 Task: Add La Tortilla Factory Soft Taco Carb Cutting Tortillas to the cart.
Action: Mouse moved to (25, 108)
Screenshot: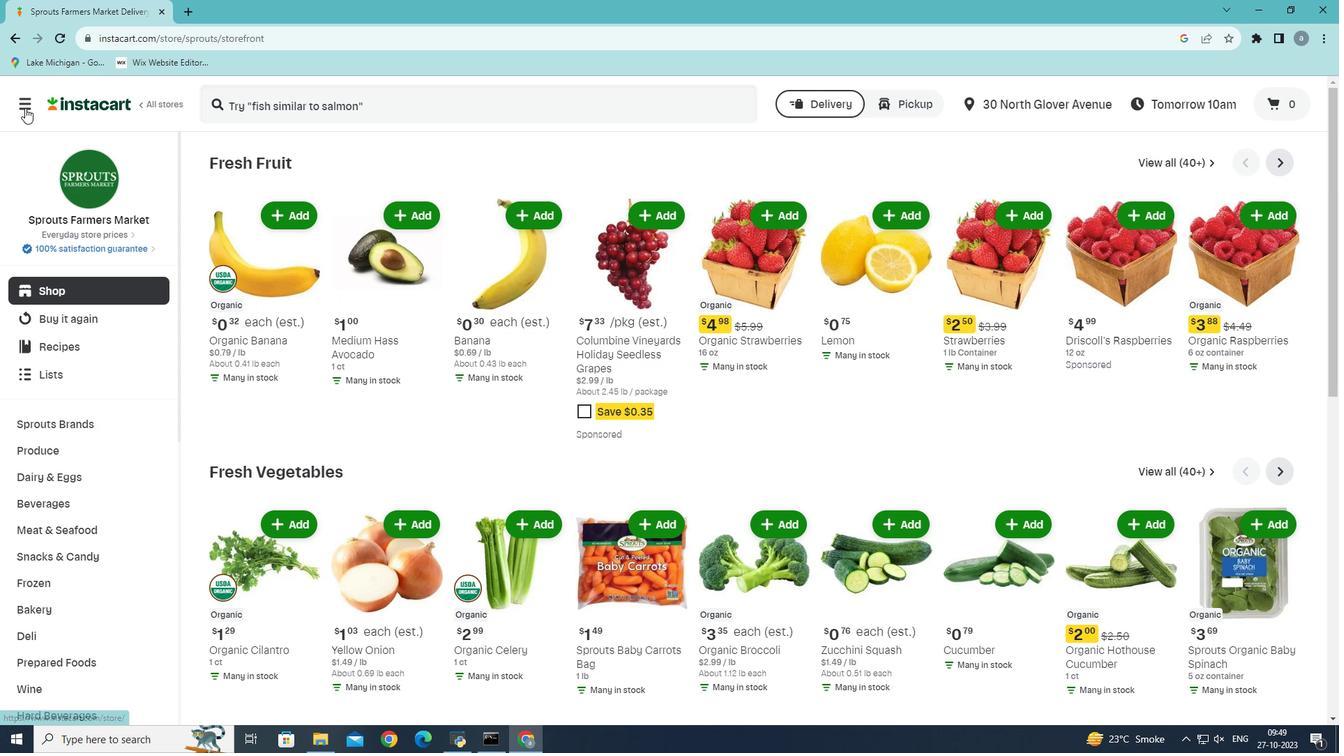 
Action: Mouse pressed left at (25, 108)
Screenshot: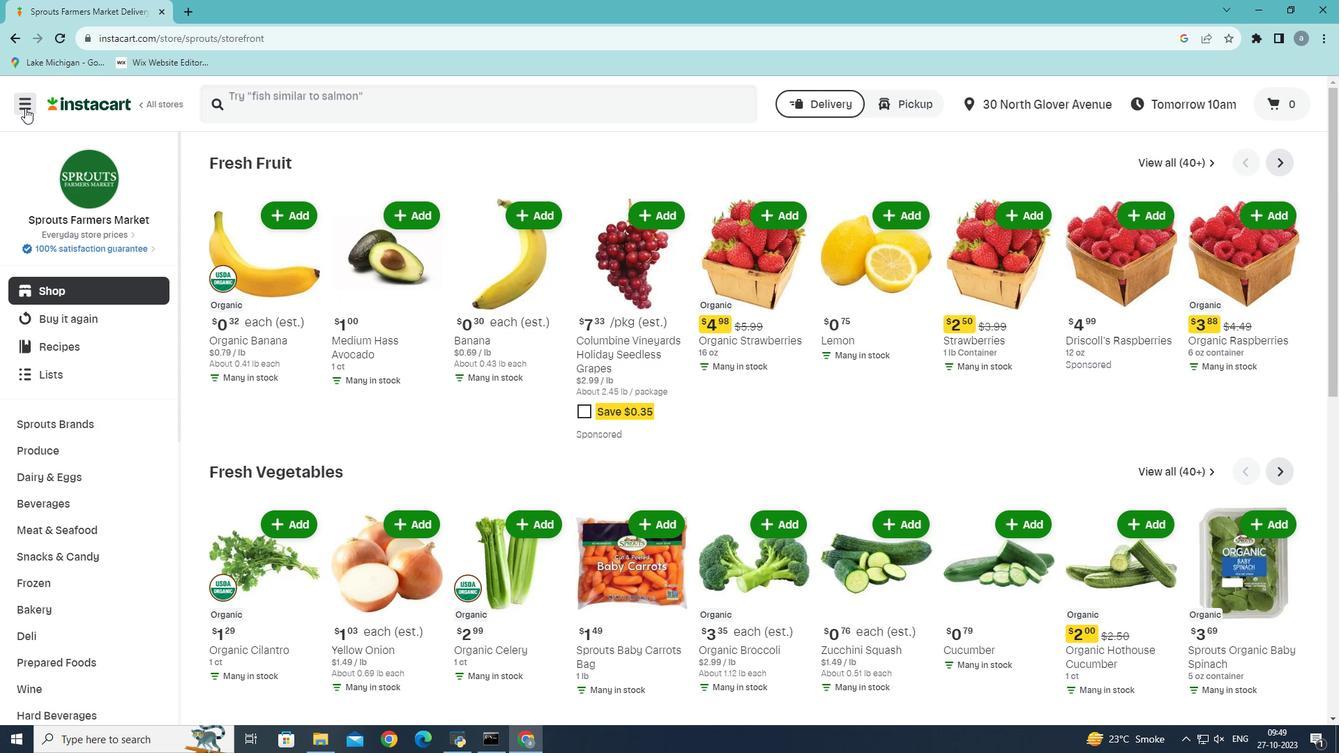 
Action: Mouse moved to (87, 407)
Screenshot: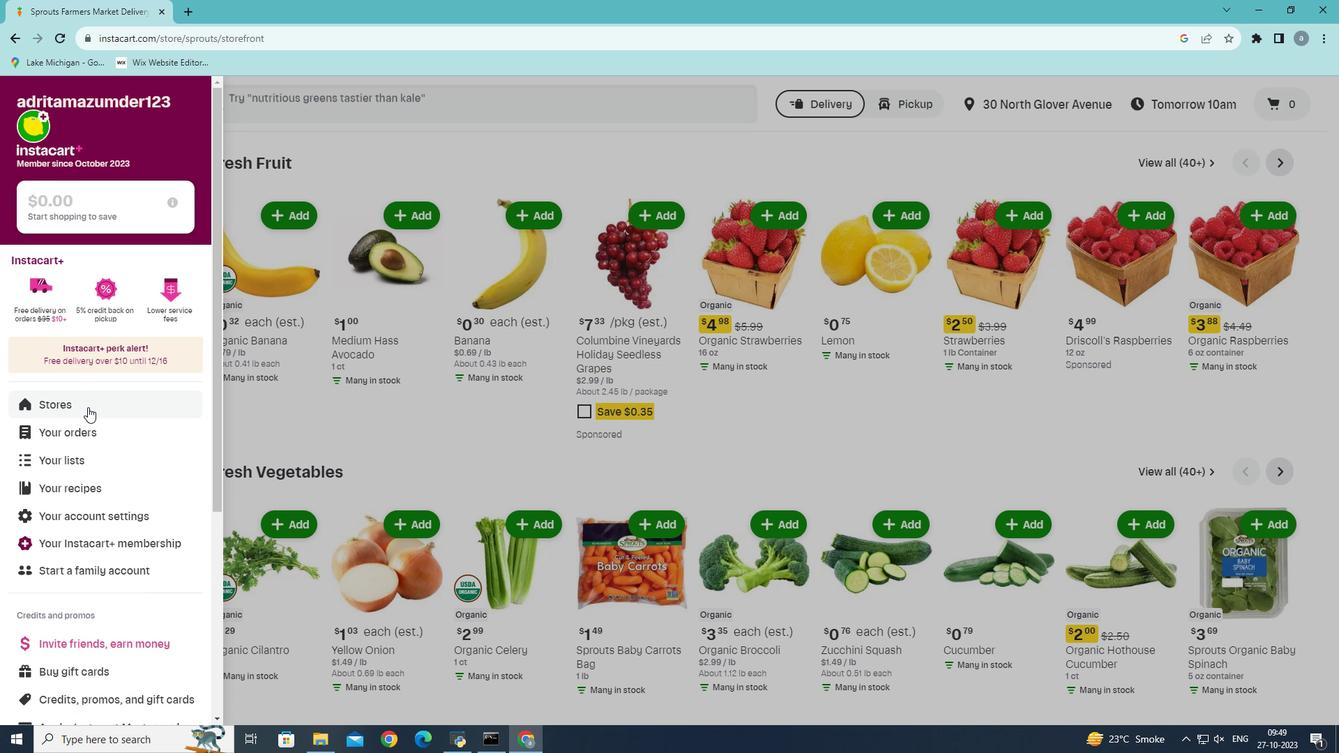 
Action: Mouse pressed left at (87, 407)
Screenshot: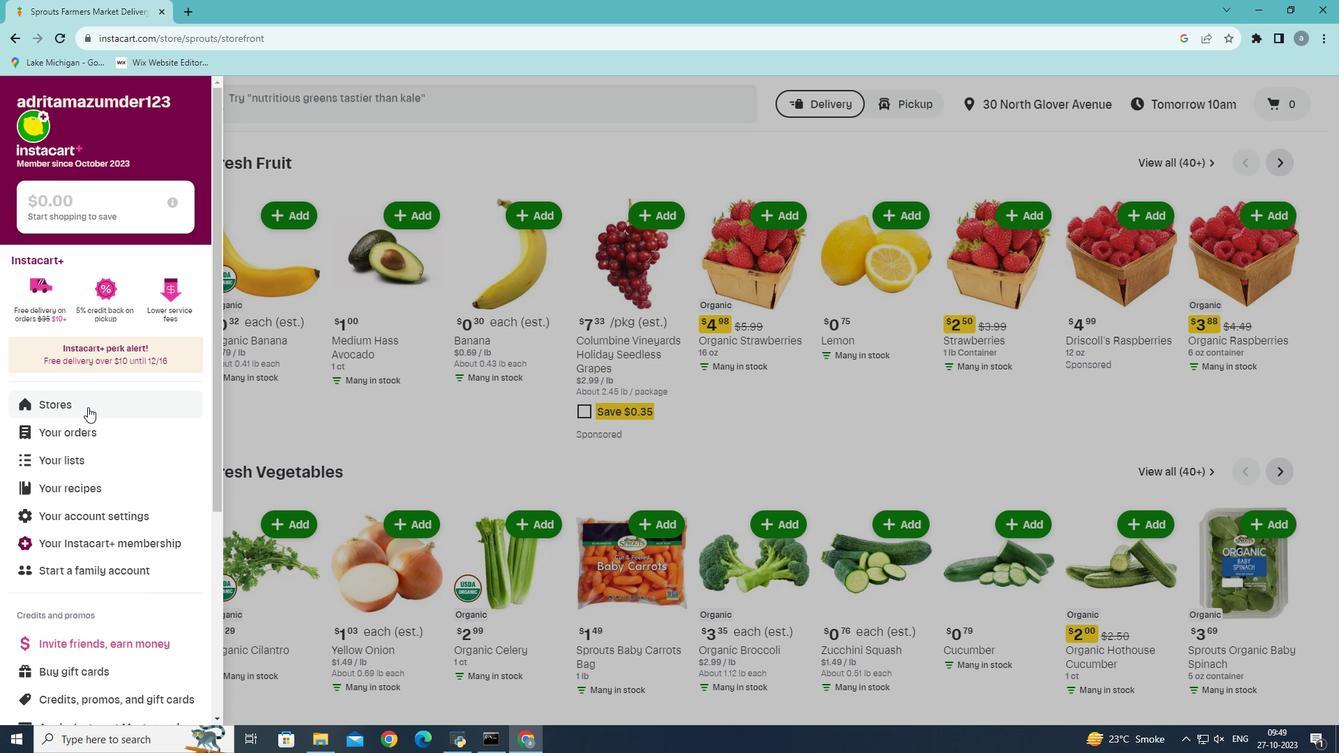 
Action: Mouse moved to (311, 153)
Screenshot: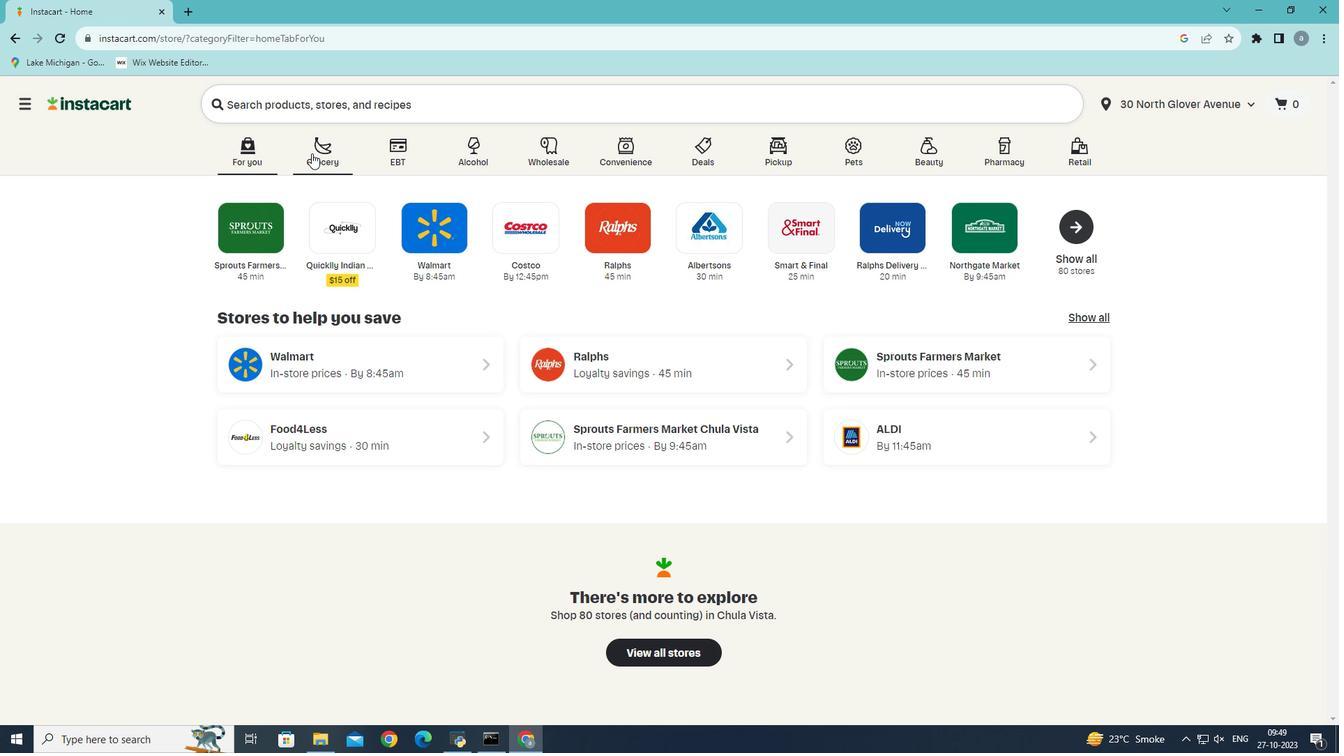 
Action: Mouse pressed left at (311, 153)
Screenshot: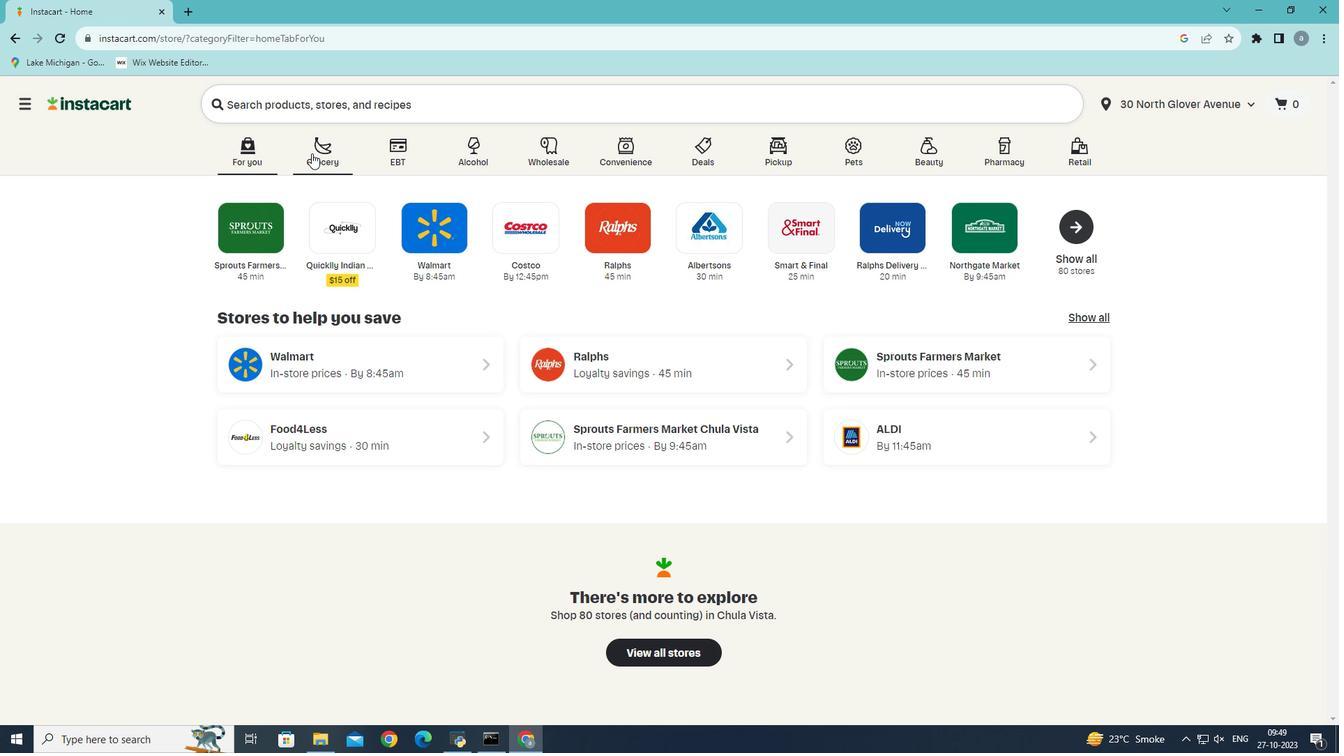 
Action: Mouse moved to (319, 395)
Screenshot: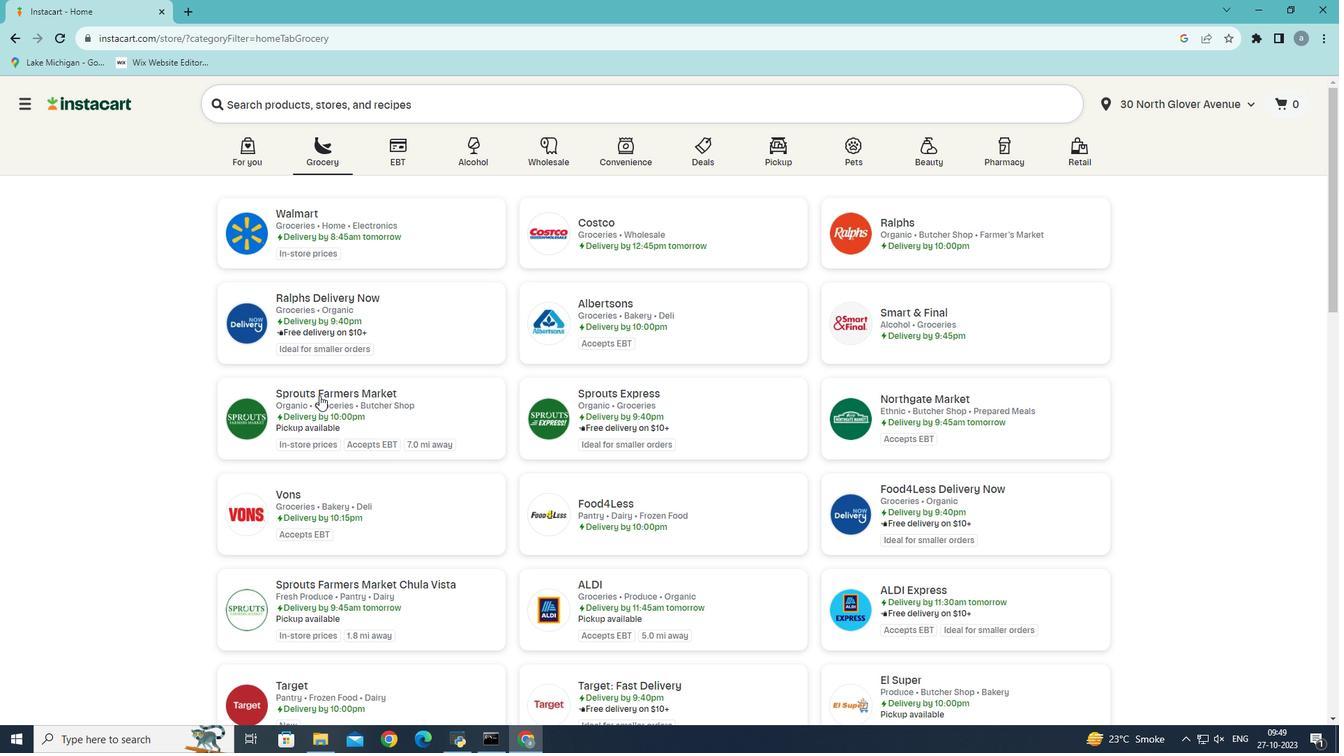 
Action: Mouse pressed left at (319, 395)
Screenshot: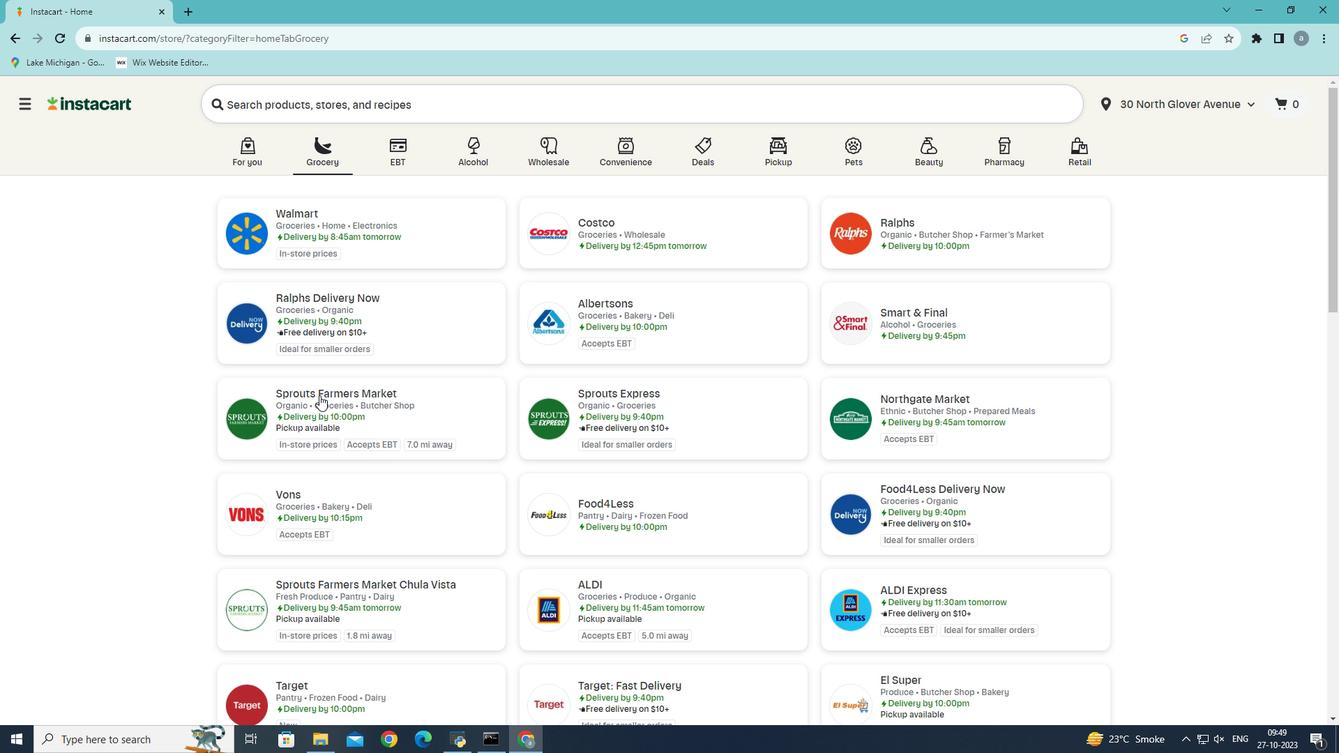 
Action: Mouse moved to (44, 610)
Screenshot: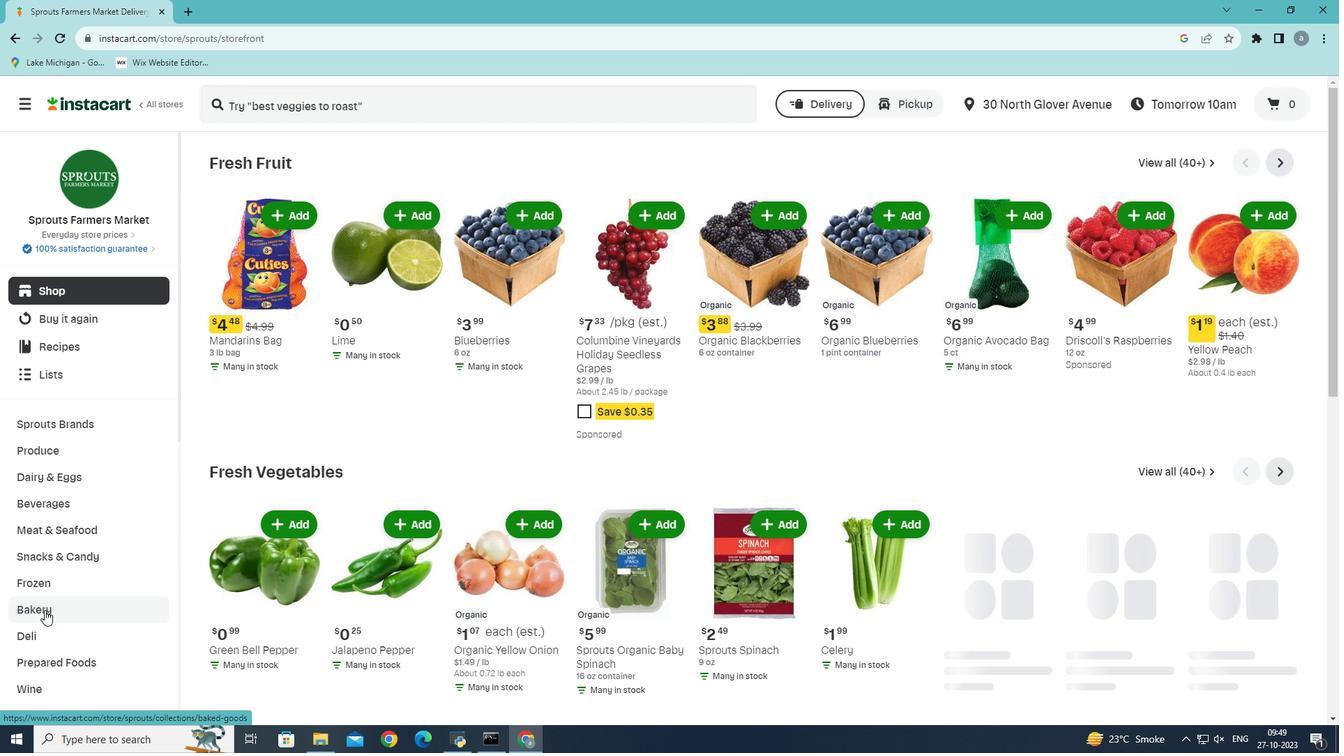 
Action: Mouse pressed left at (44, 610)
Screenshot: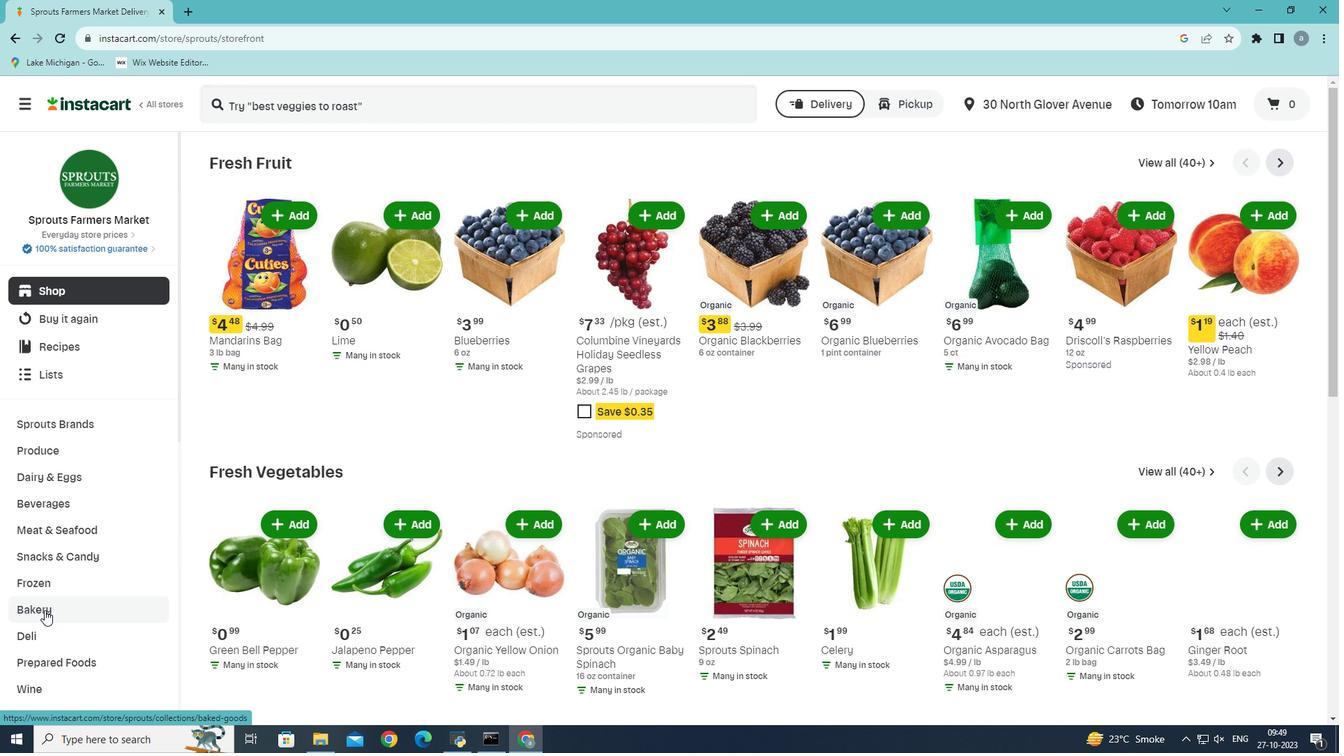 
Action: Mouse moved to (1049, 196)
Screenshot: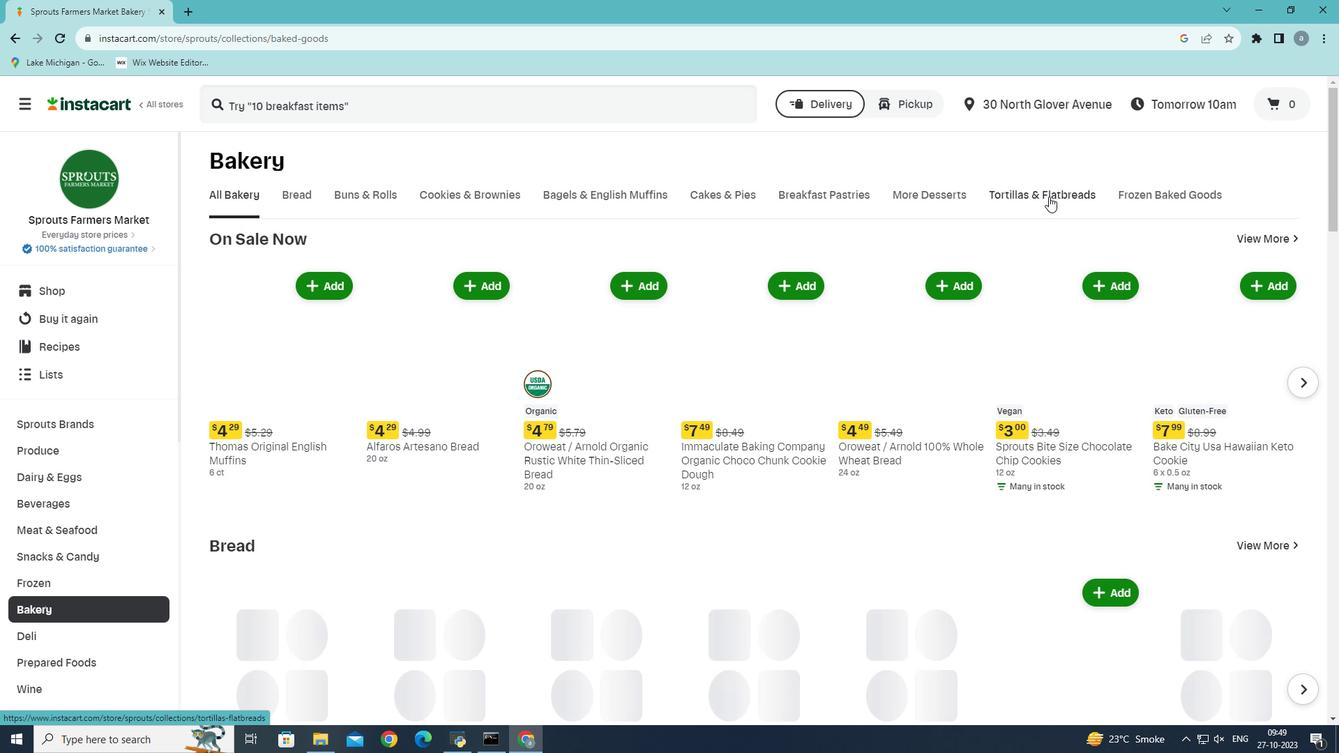 
Action: Mouse pressed left at (1049, 196)
Screenshot: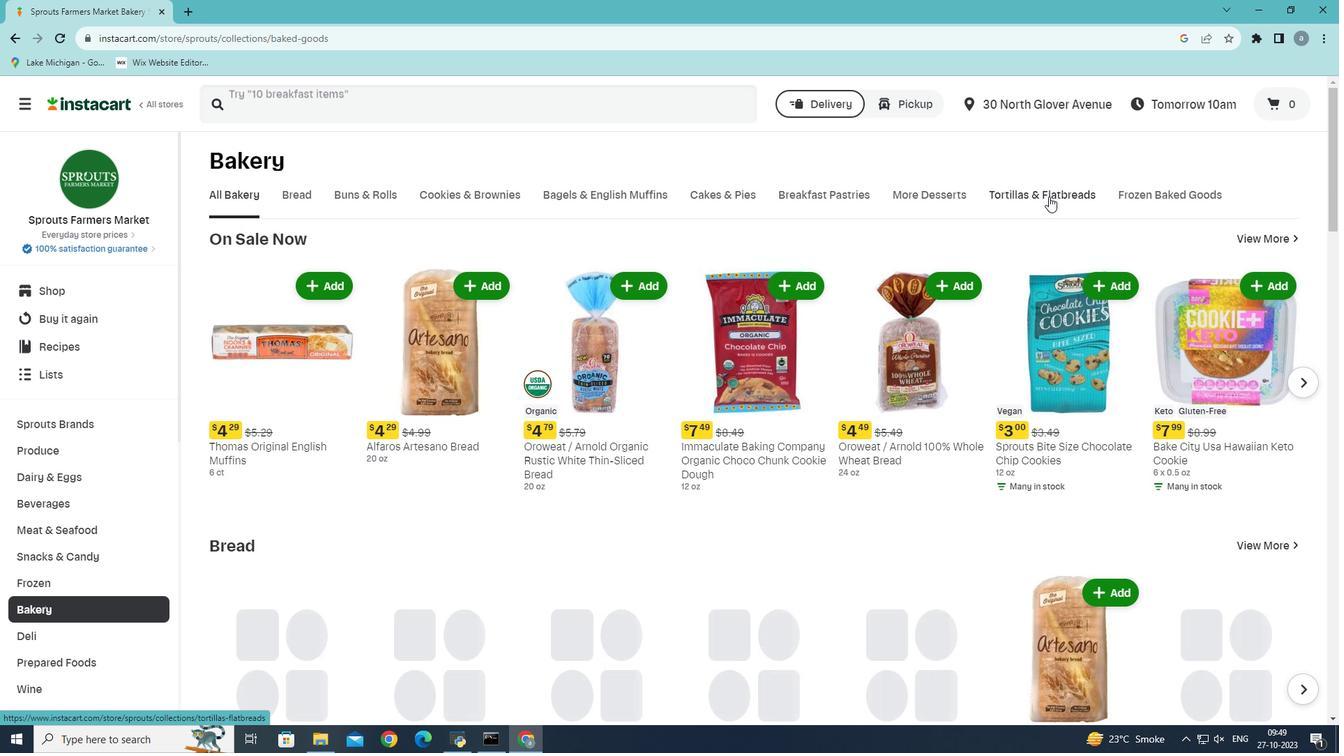 
Action: Mouse moved to (315, 250)
Screenshot: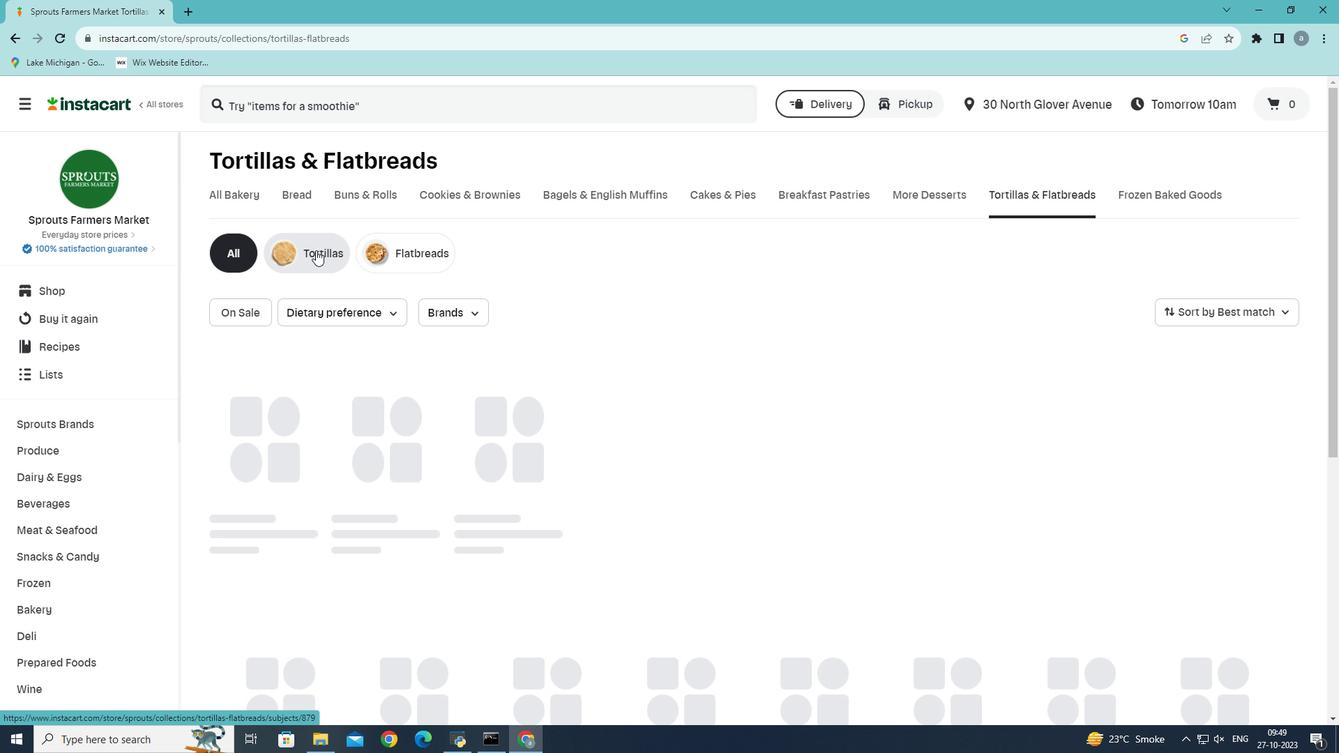 
Action: Mouse pressed left at (315, 250)
Screenshot: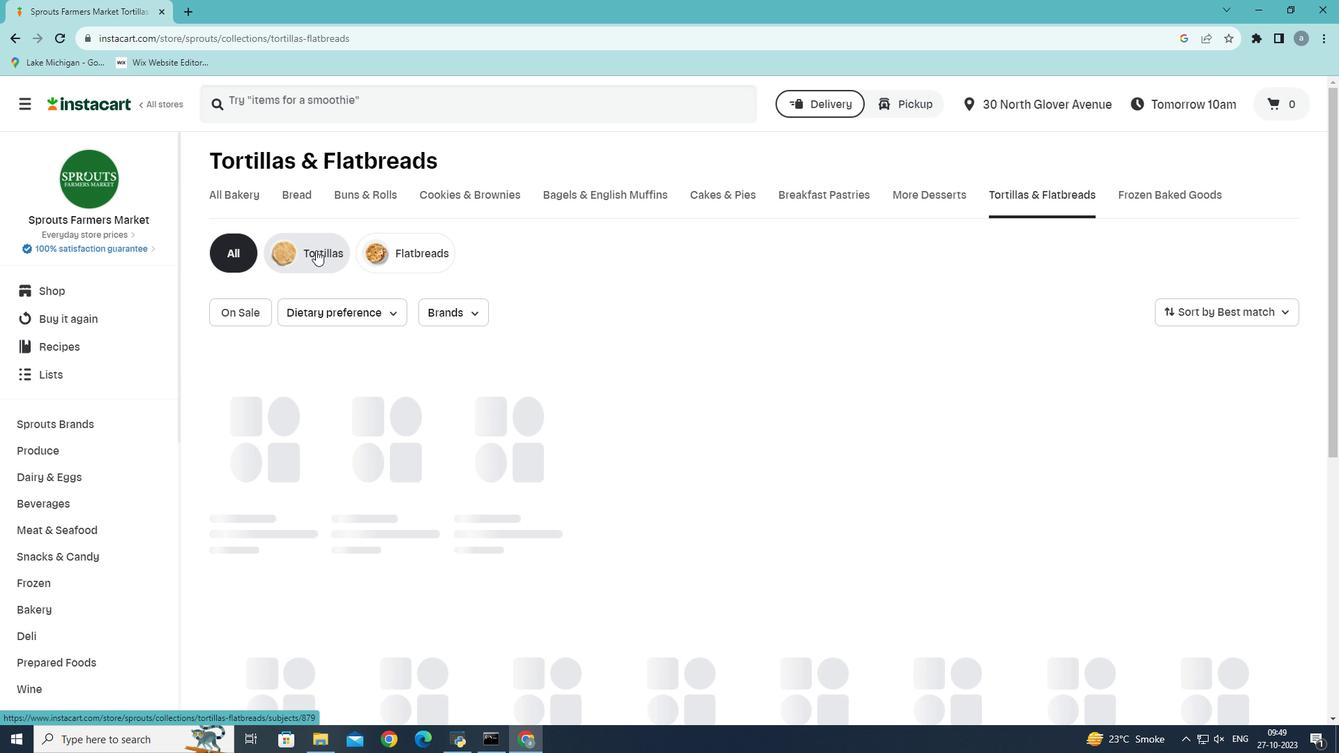 
Action: Mouse moved to (753, 595)
Screenshot: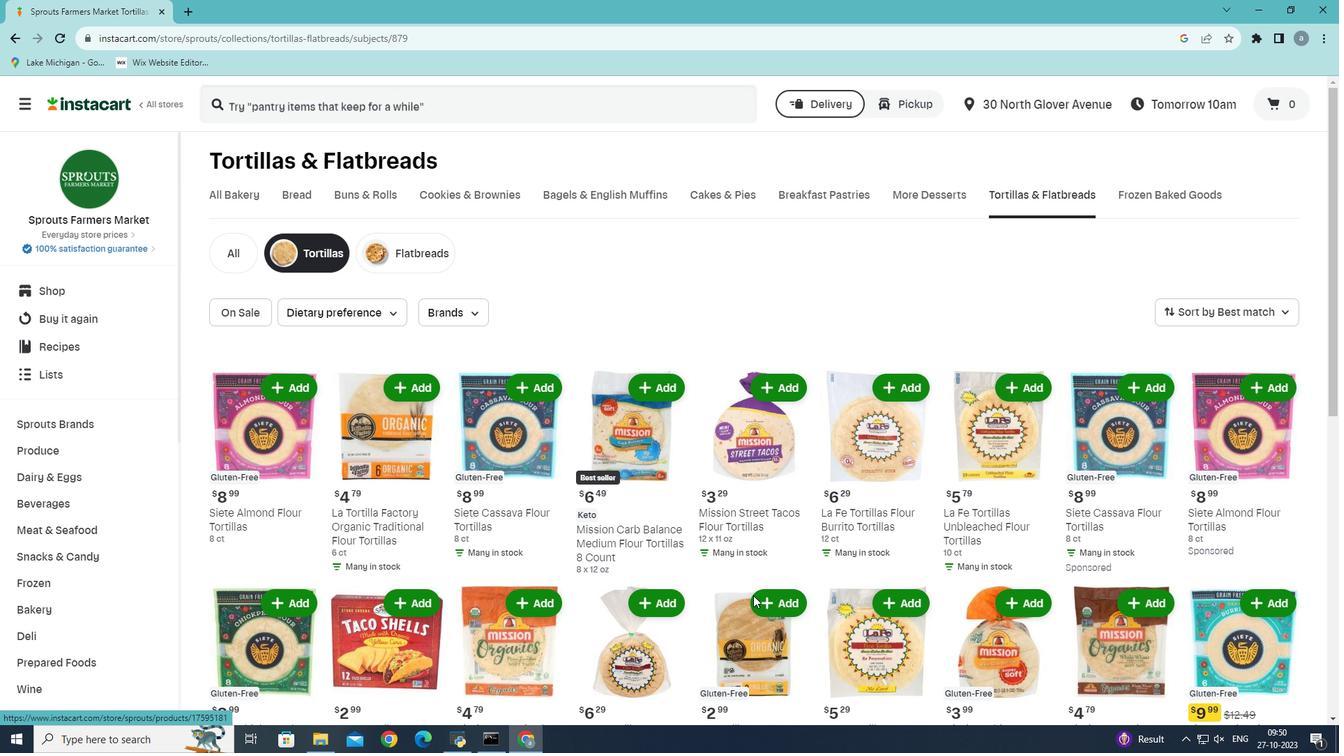 
Action: Mouse scrolled (753, 594) with delta (0, 0)
Screenshot: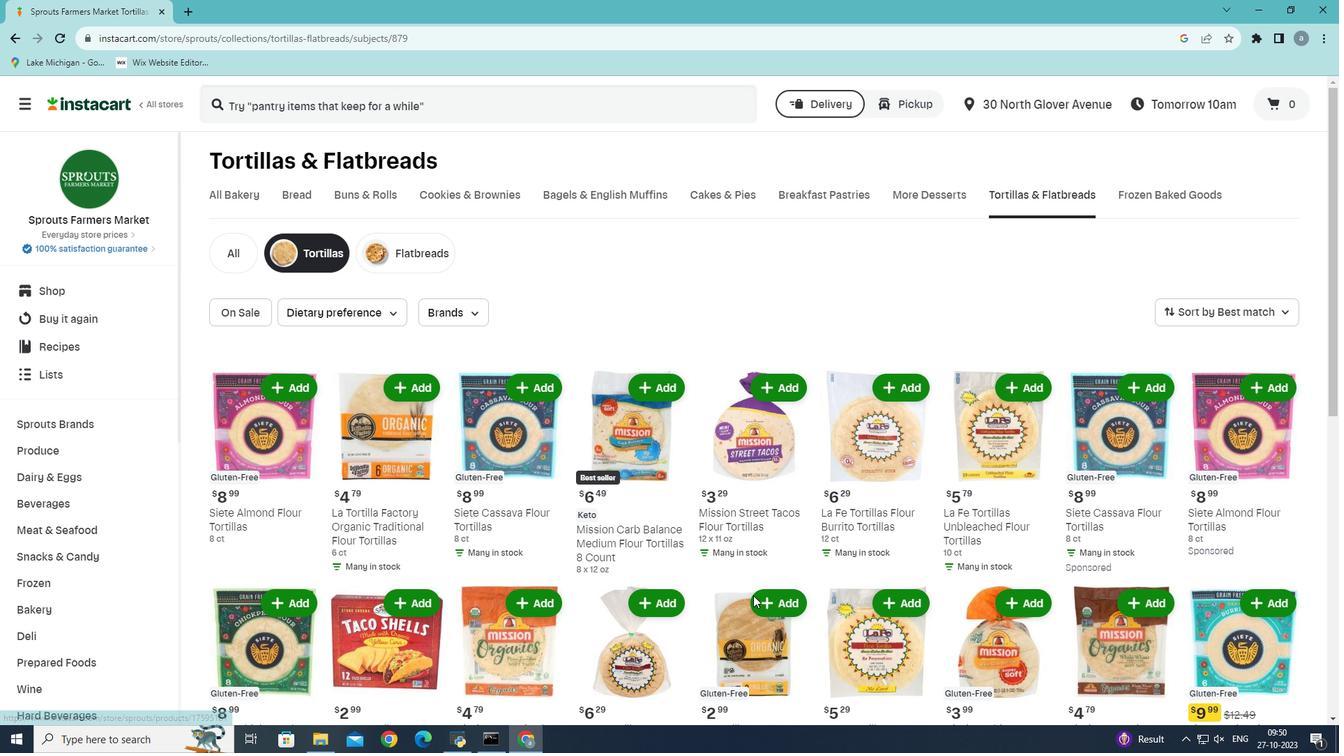 
Action: Mouse scrolled (753, 594) with delta (0, 0)
Screenshot: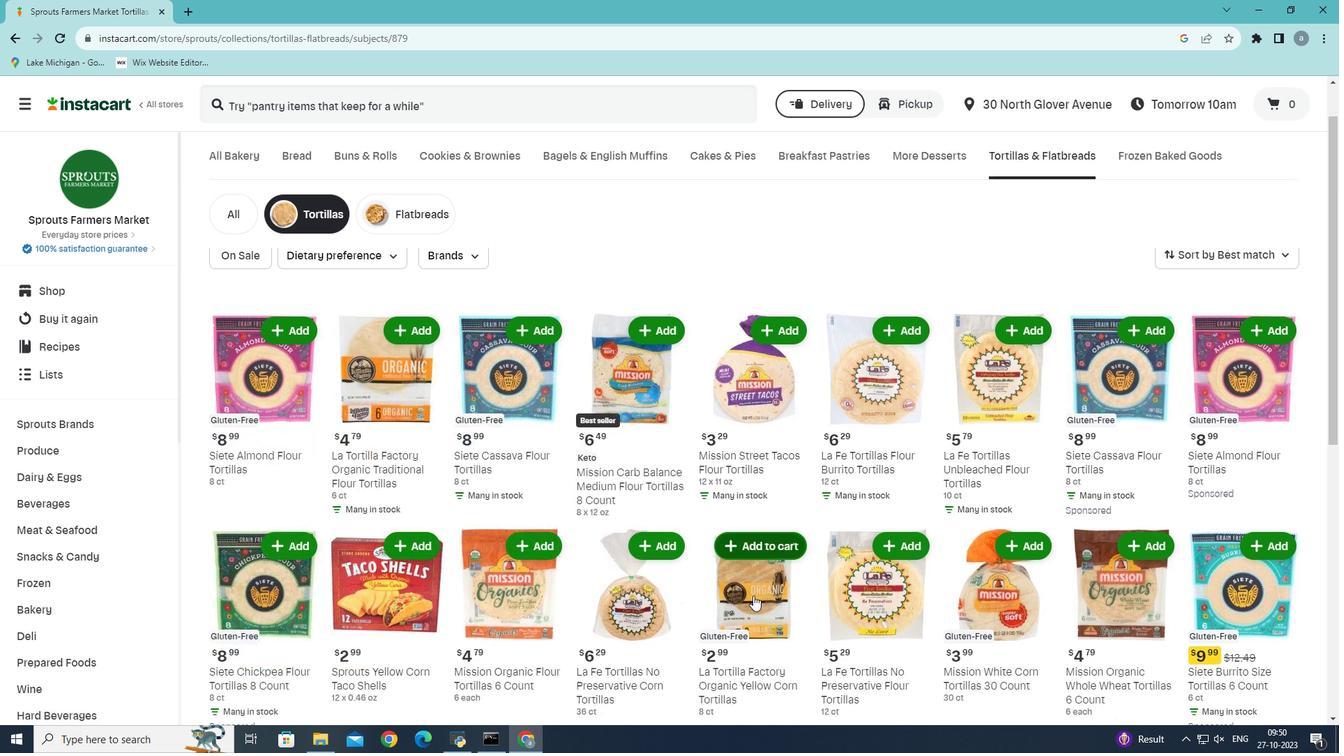 
Action: Mouse scrolled (753, 594) with delta (0, 0)
Screenshot: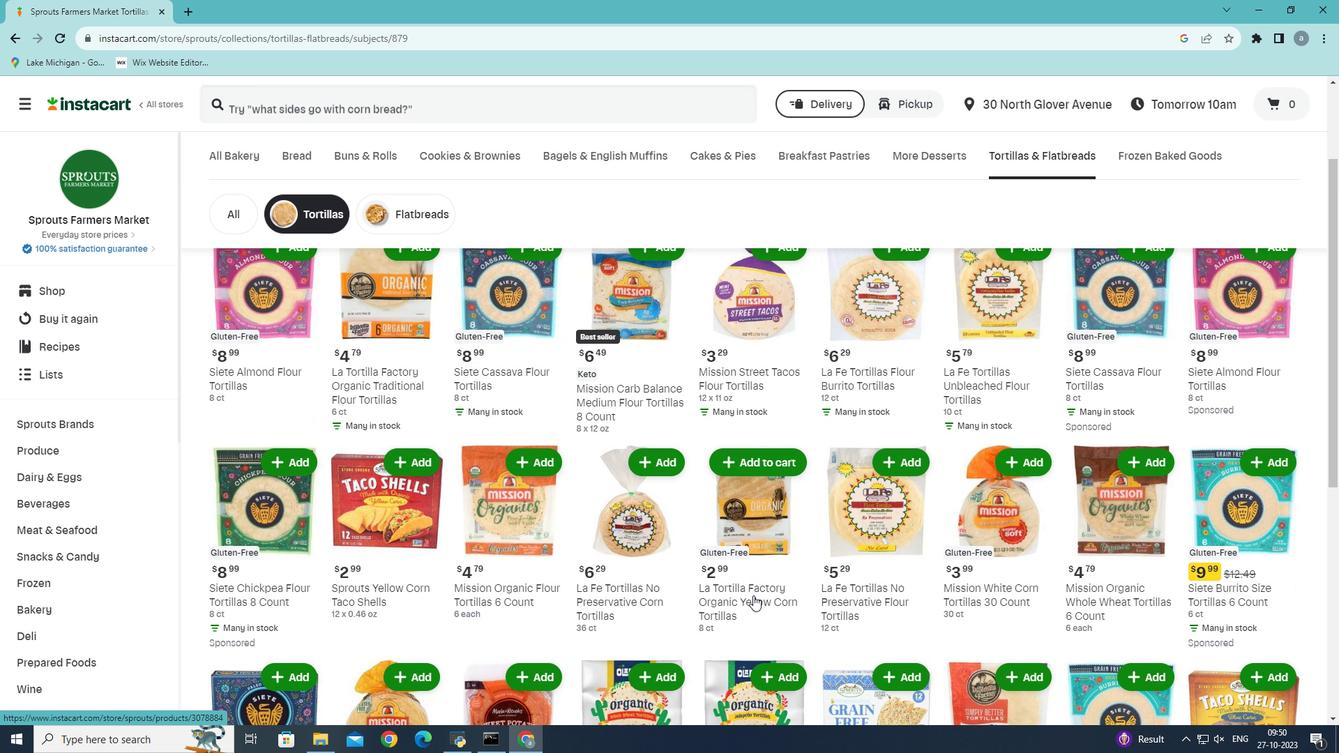 
Action: Mouse scrolled (753, 594) with delta (0, 0)
Screenshot: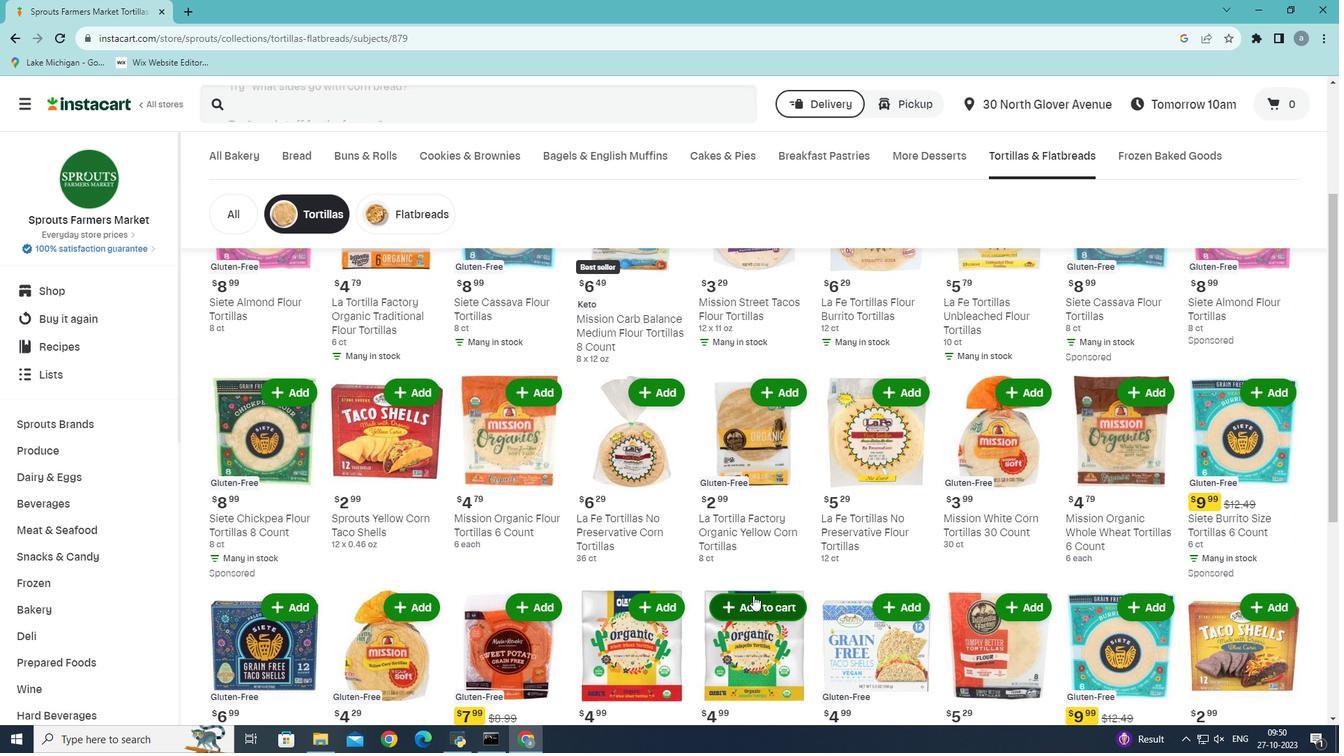 
Action: Mouse scrolled (753, 594) with delta (0, 0)
Screenshot: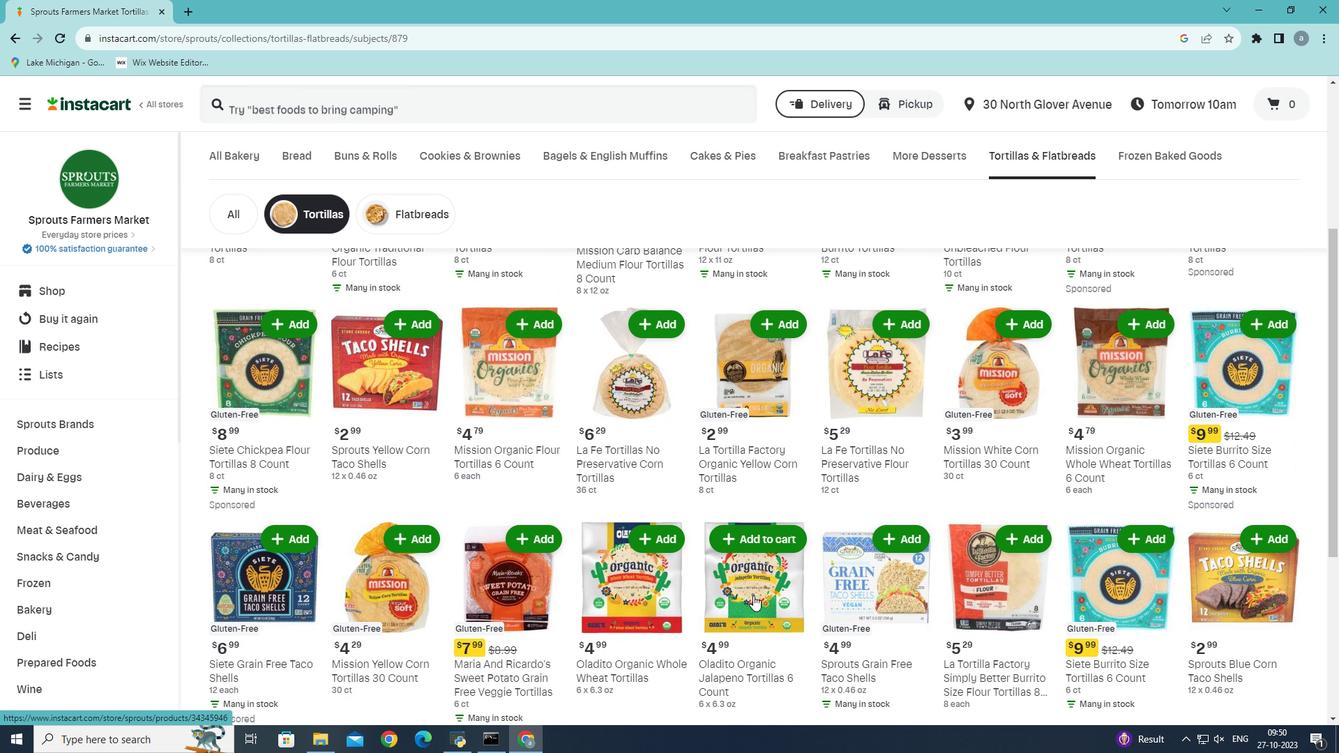 
Action: Mouse scrolled (753, 594) with delta (0, 0)
Screenshot: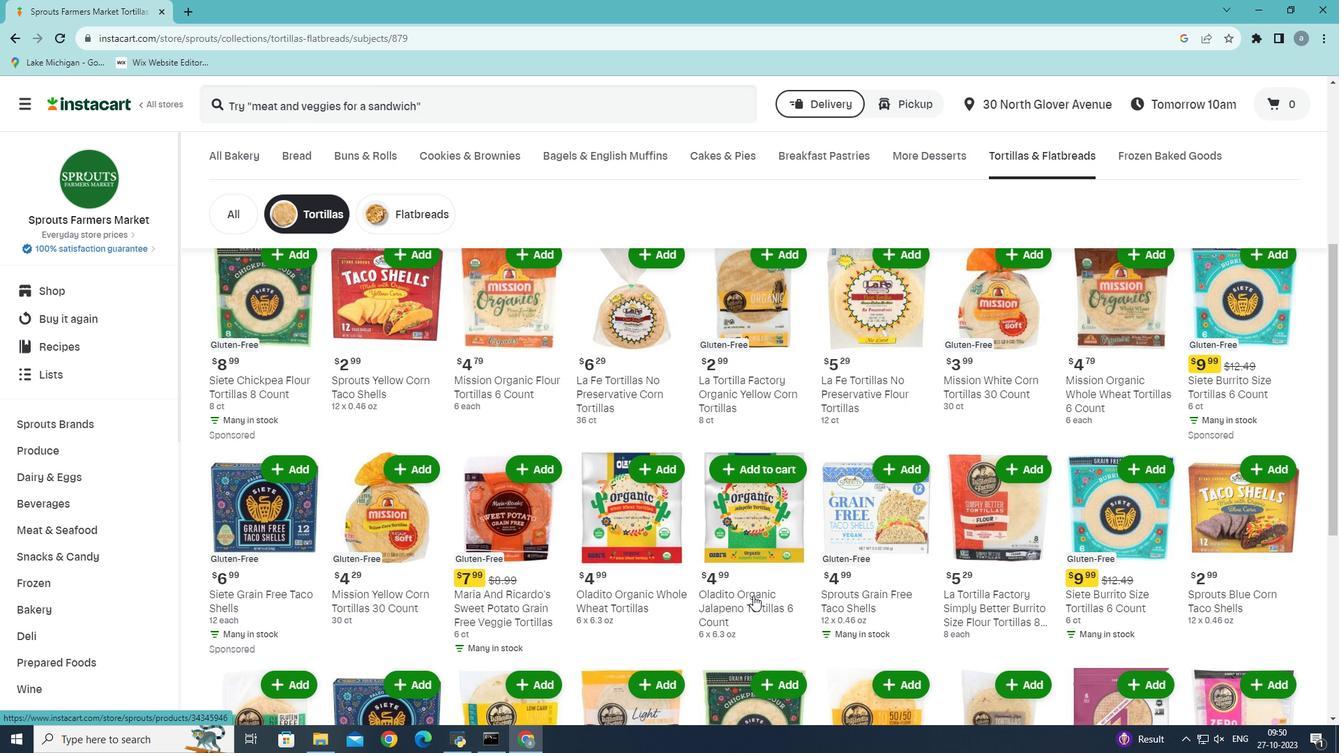 
Action: Mouse scrolled (753, 594) with delta (0, 0)
Screenshot: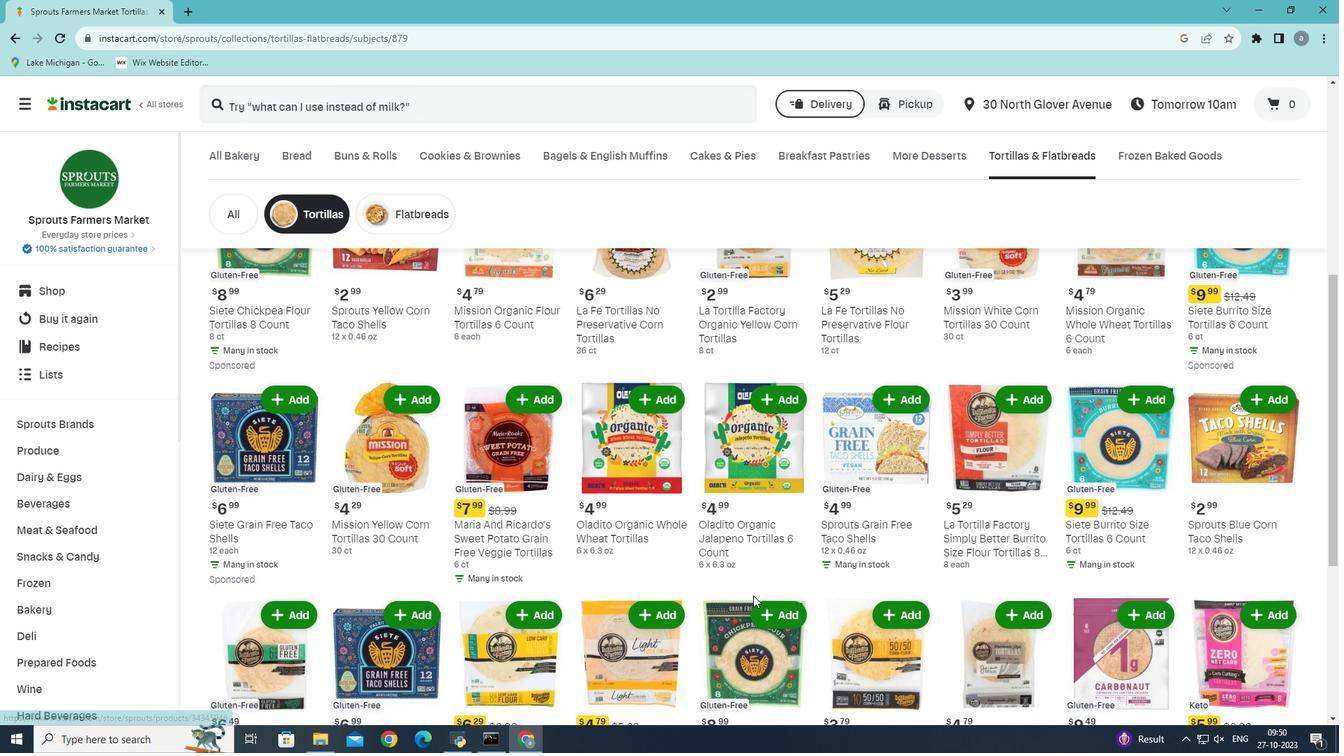 
Action: Mouse scrolled (753, 594) with delta (0, 0)
Screenshot: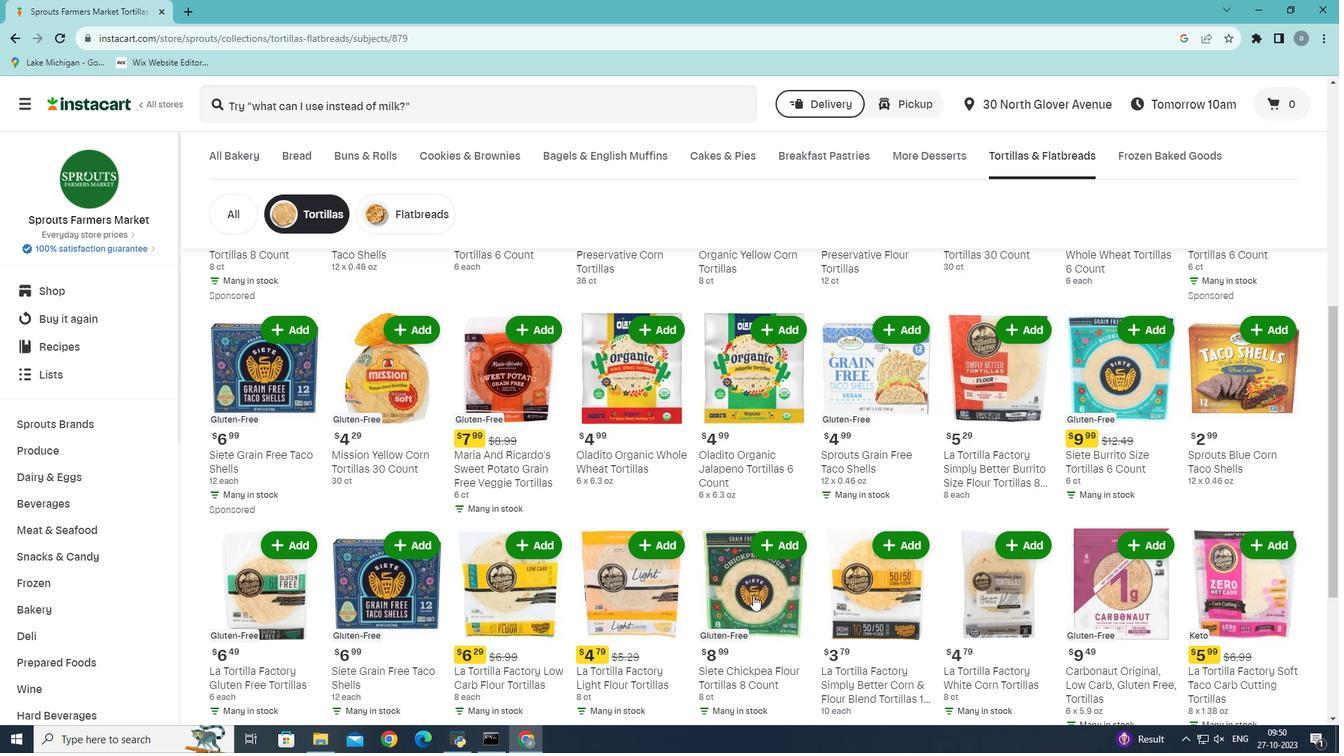 
Action: Mouse moved to (1268, 477)
Screenshot: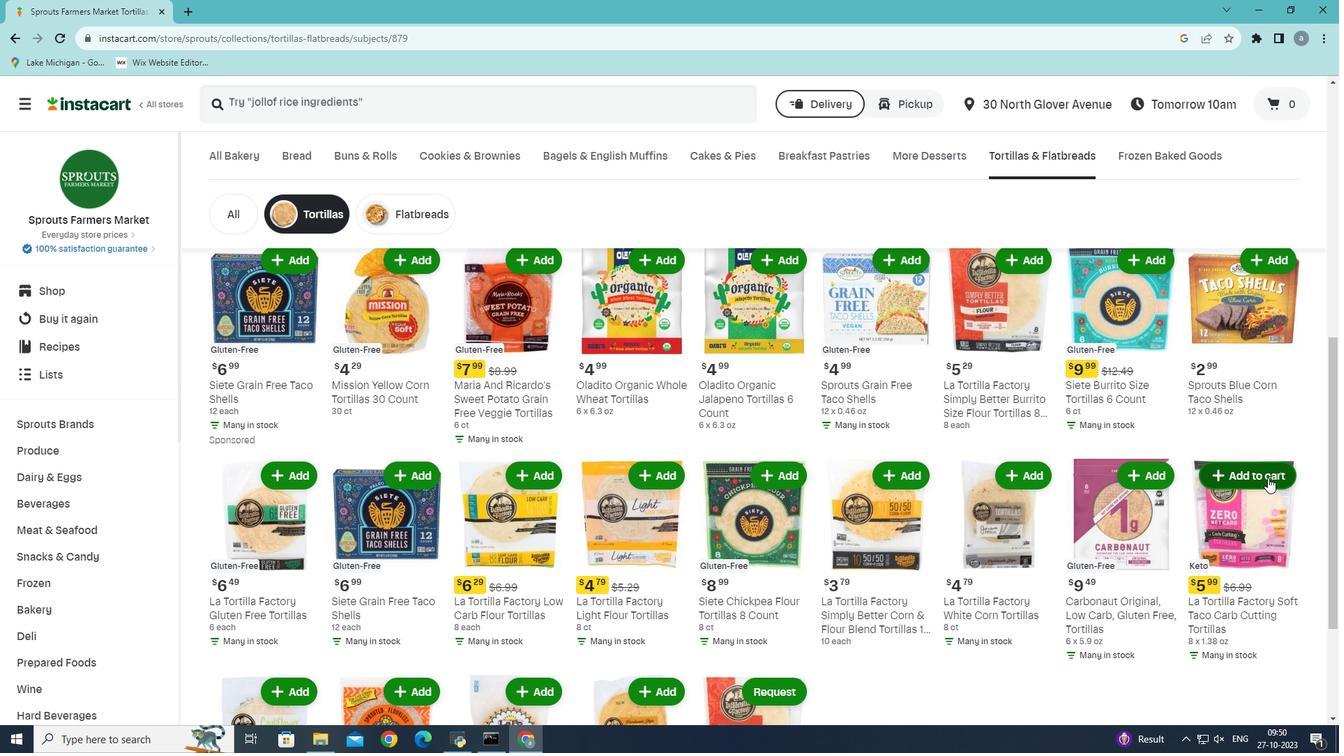 
Action: Mouse pressed left at (1268, 477)
Screenshot: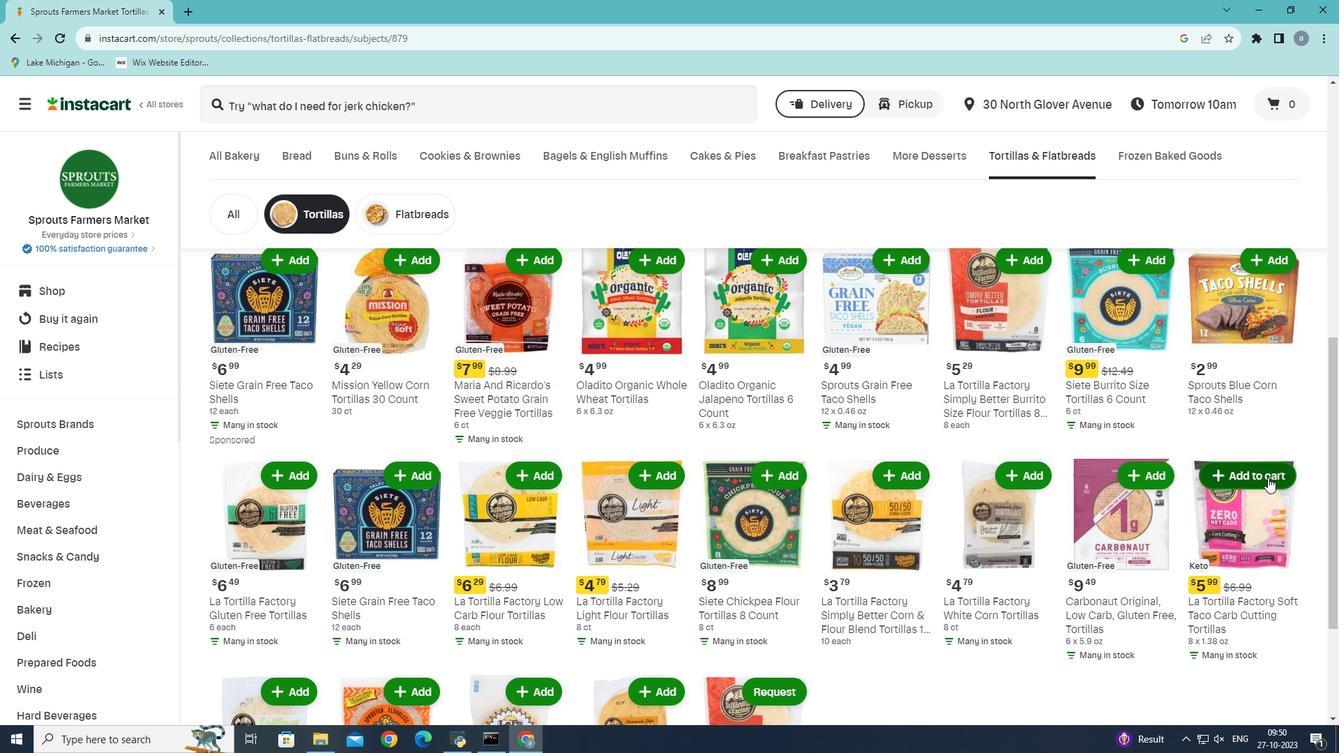 
Action: Mouse moved to (914, 536)
Screenshot: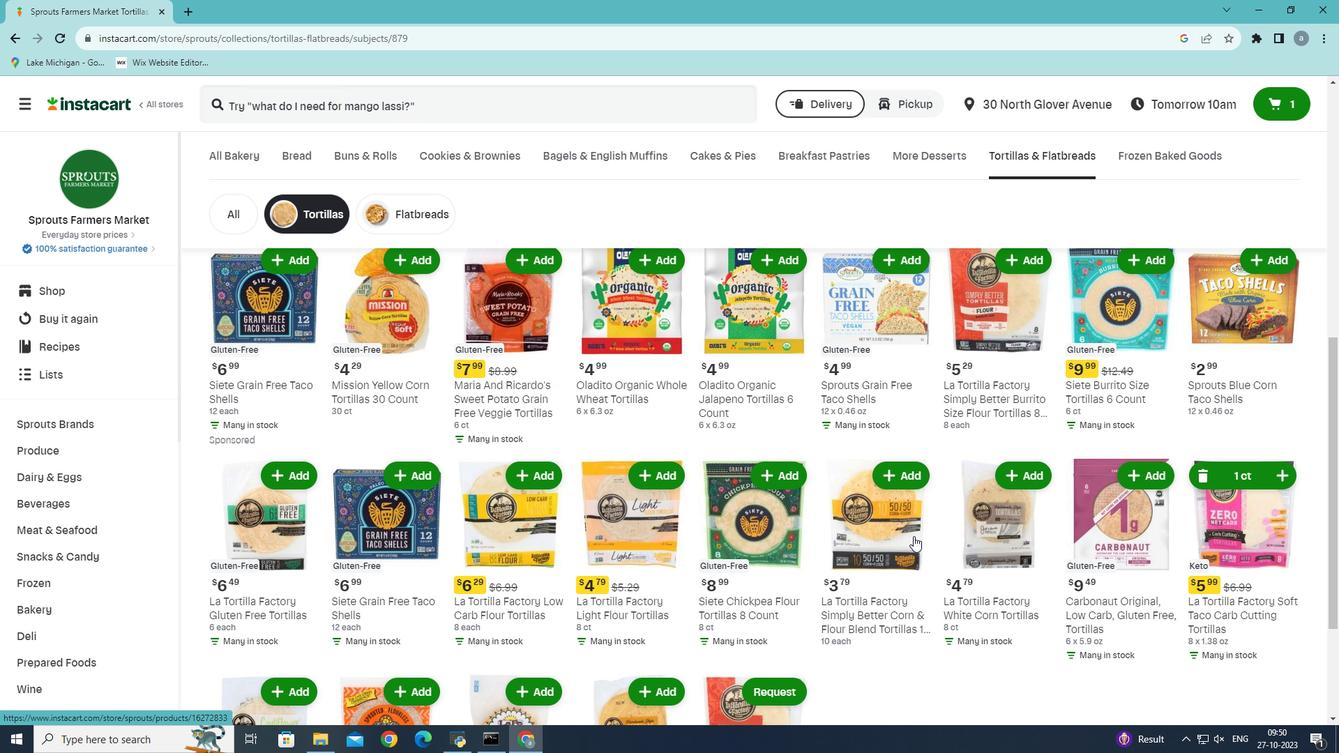 
